 Task: Assign issues in the backlog to team members.
Action: Mouse moved to (330, 414)
Screenshot: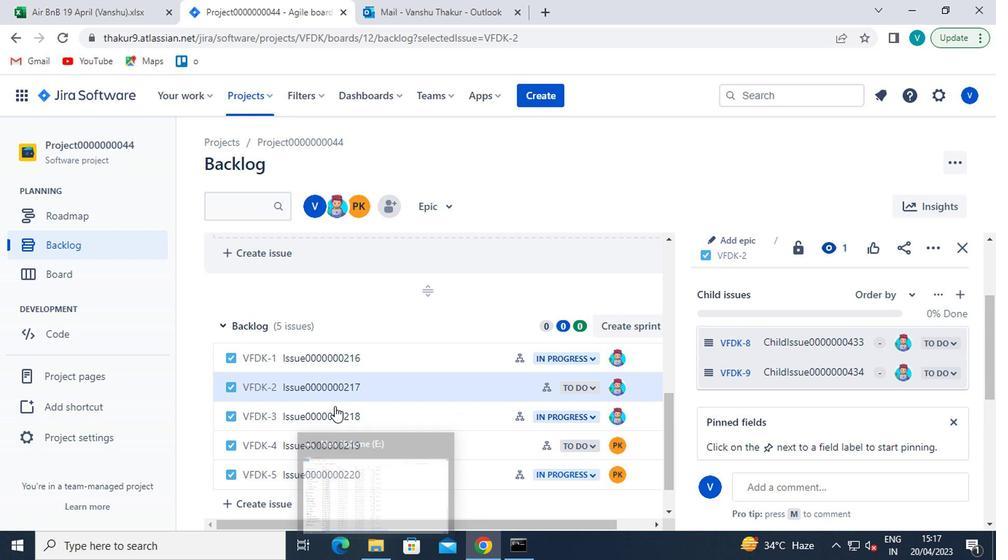 
Action: Mouse pressed left at (330, 414)
Screenshot: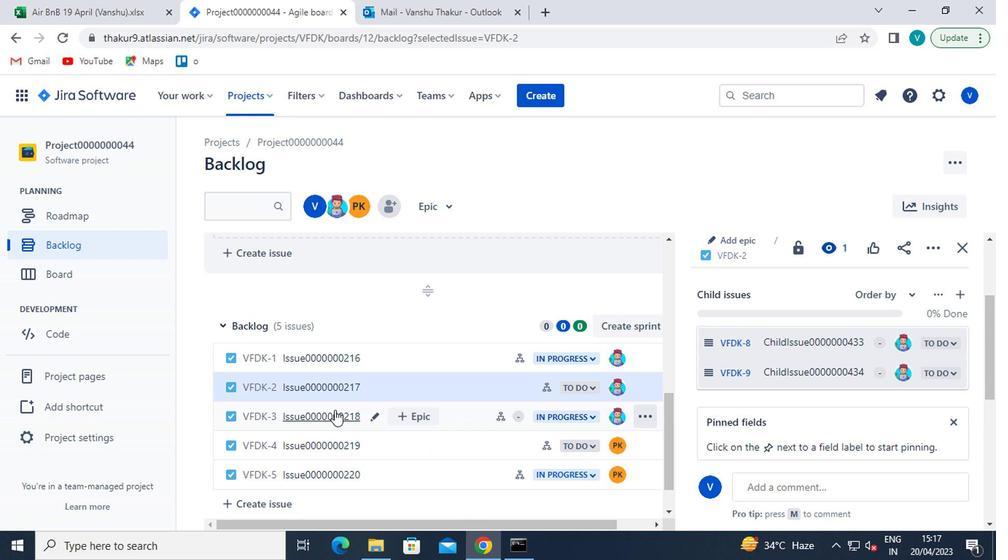 
Action: Mouse moved to (775, 426)
Screenshot: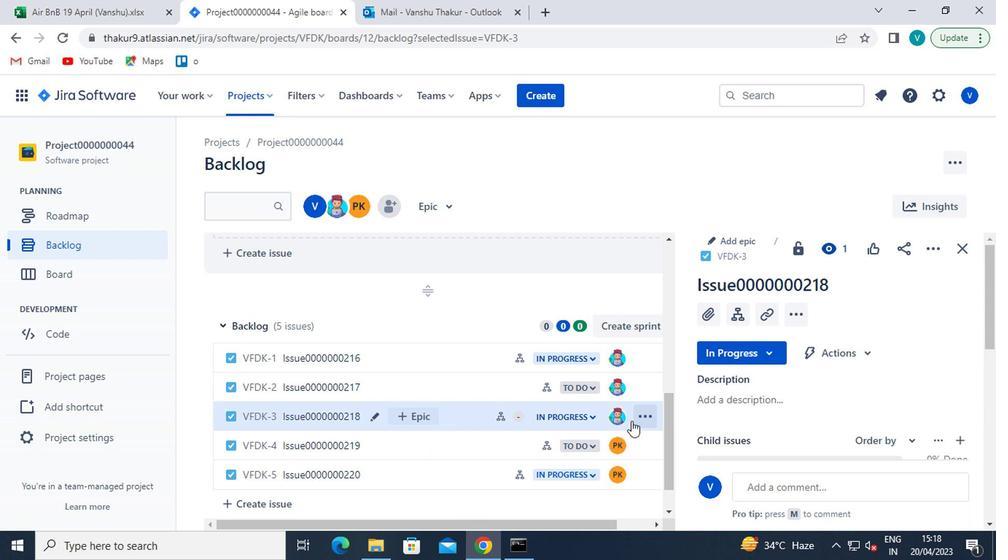 
Action: Mouse scrolled (775, 425) with delta (0, -1)
Screenshot: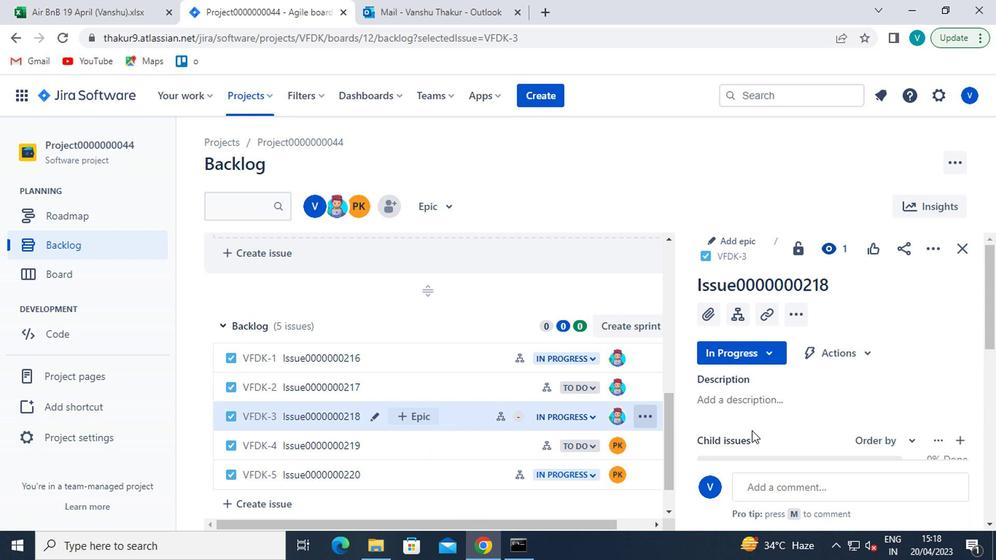 
Action: Mouse moved to (777, 425)
Screenshot: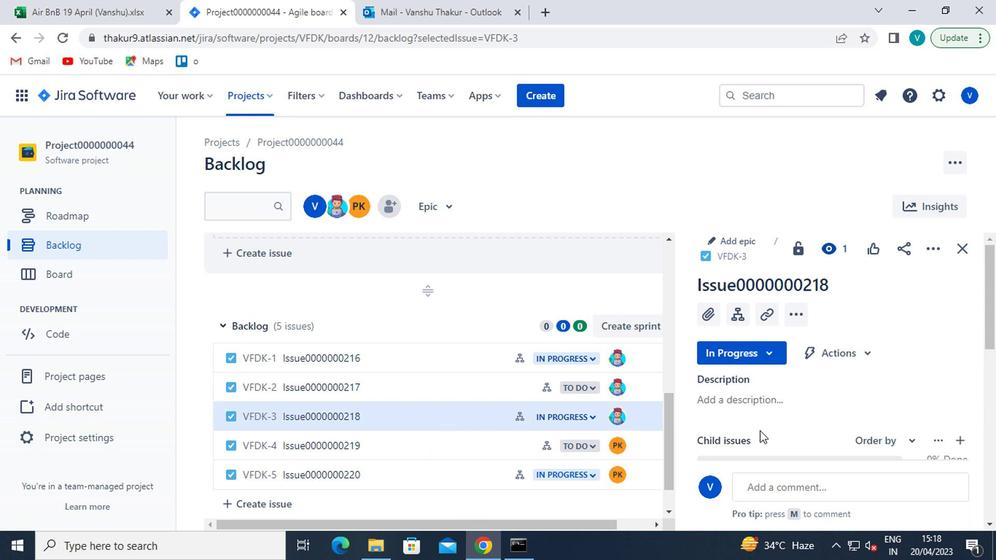 
Action: Mouse scrolled (777, 425) with delta (0, 0)
Screenshot: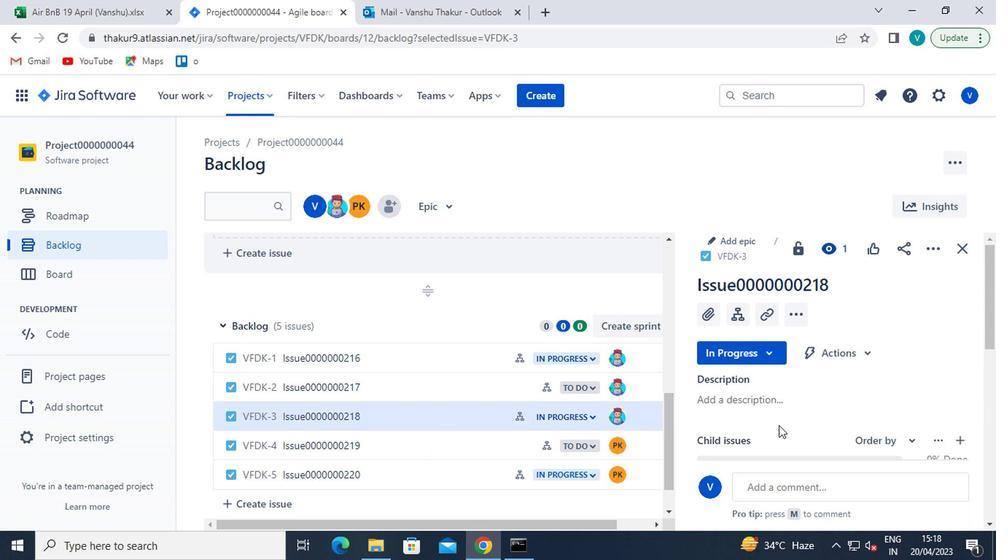 
Action: Mouse moved to (899, 348)
Screenshot: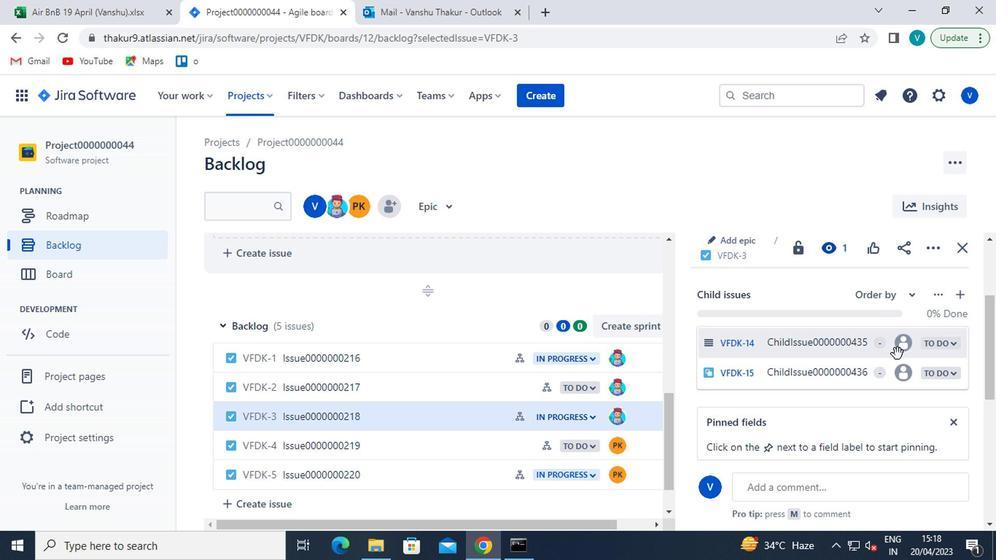 
Action: Mouse pressed left at (899, 348)
Screenshot: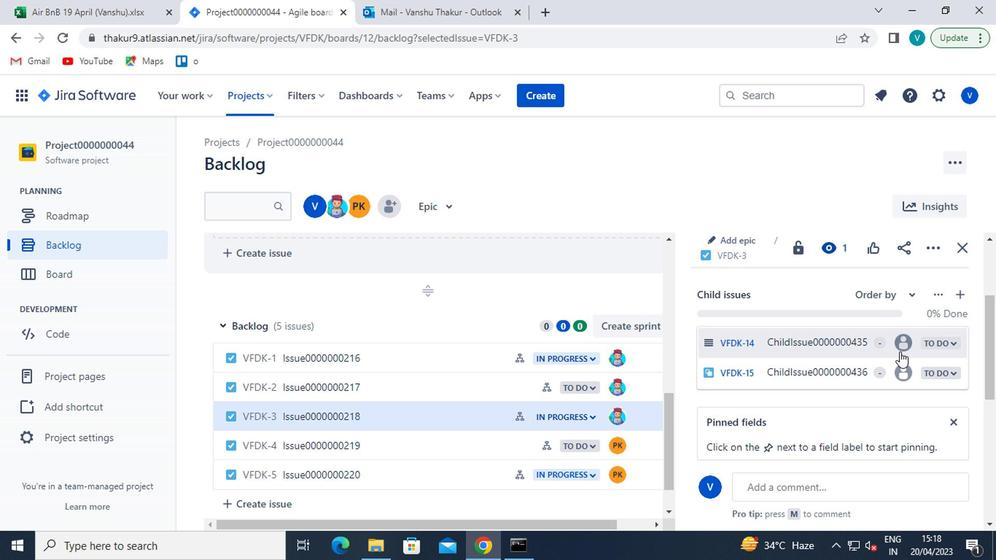 
Action: Mouse moved to (825, 383)
Screenshot: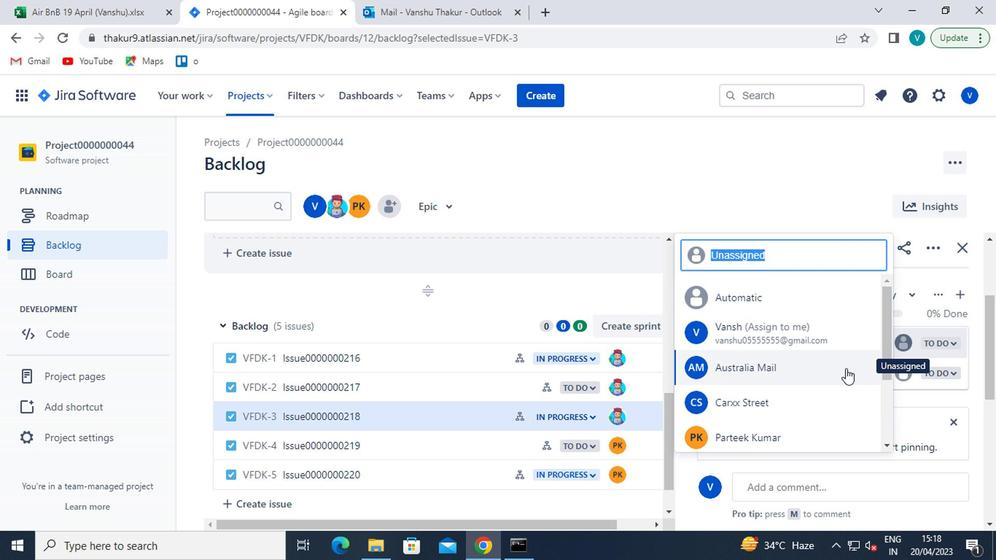 
Action: Mouse scrolled (825, 382) with delta (0, -1)
Screenshot: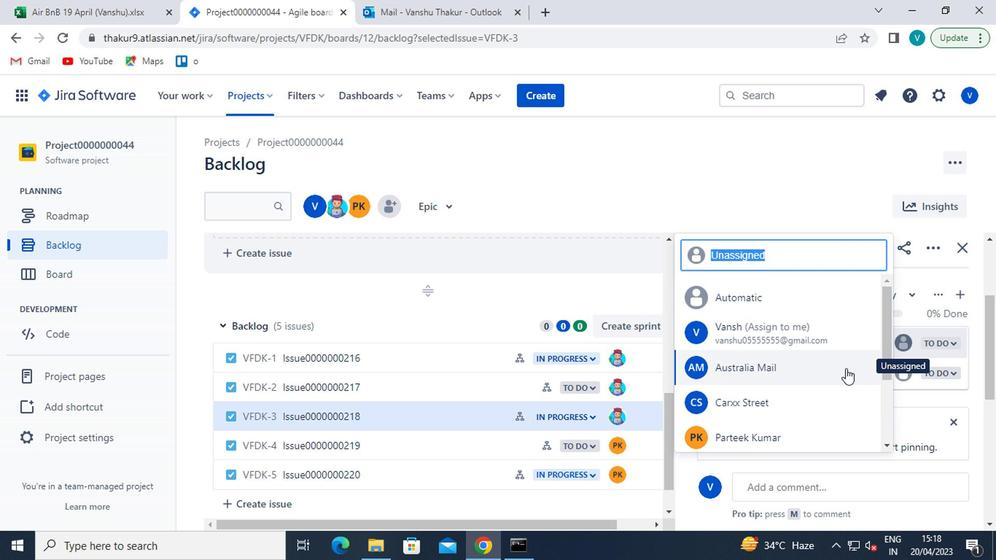 
Action: Mouse moved to (824, 385)
Screenshot: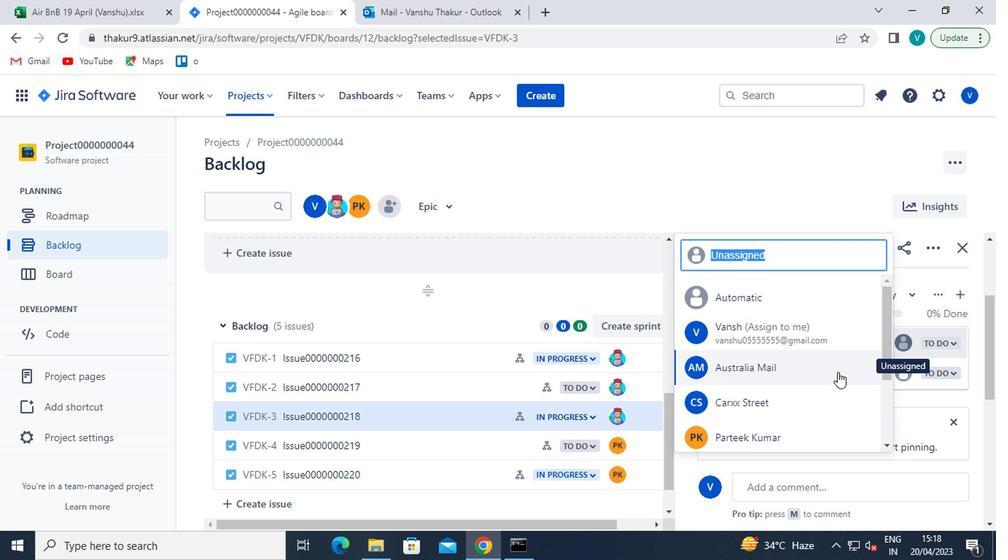 
Action: Mouse scrolled (824, 385) with delta (0, 0)
Screenshot: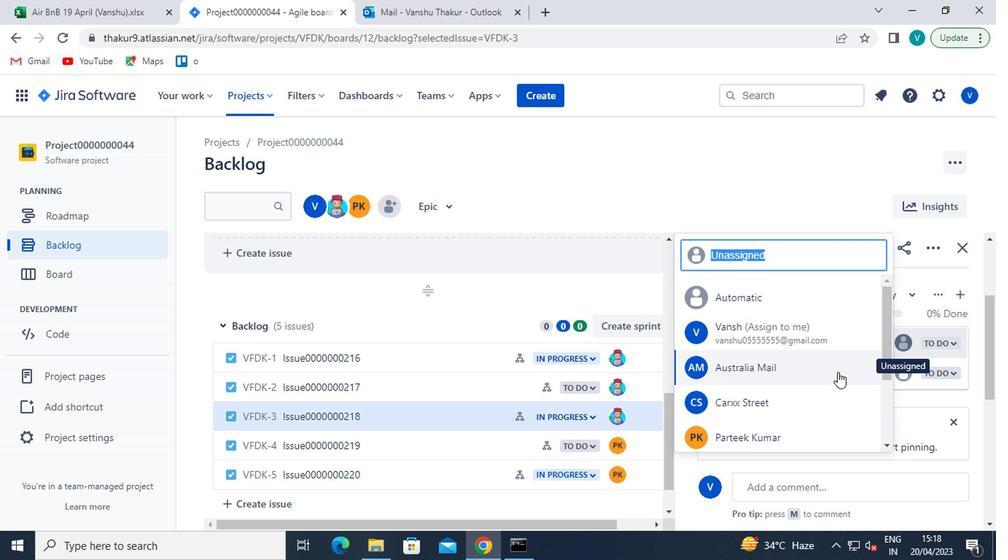 
Action: Mouse scrolled (824, 385) with delta (0, 0)
Screenshot: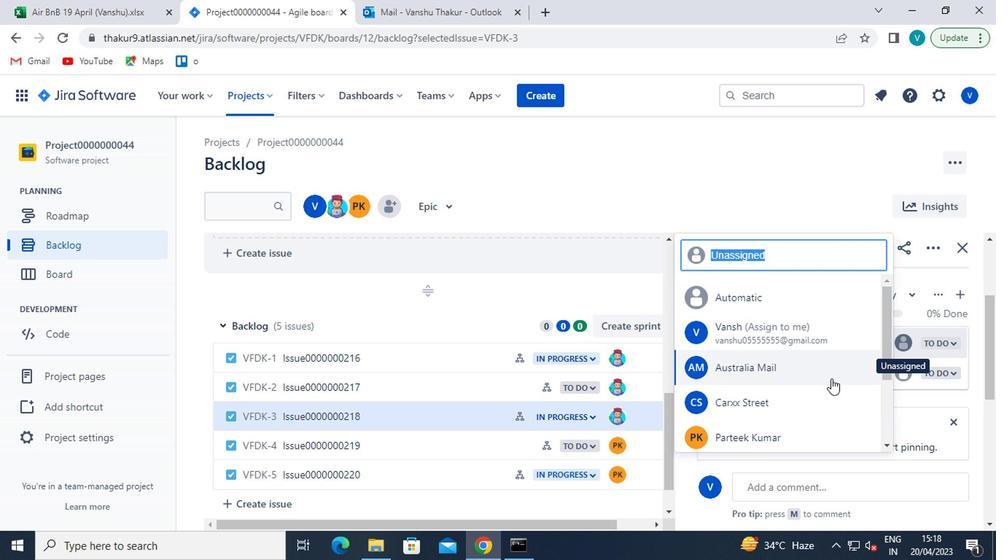 
Action: Mouse moved to (760, 427)
Screenshot: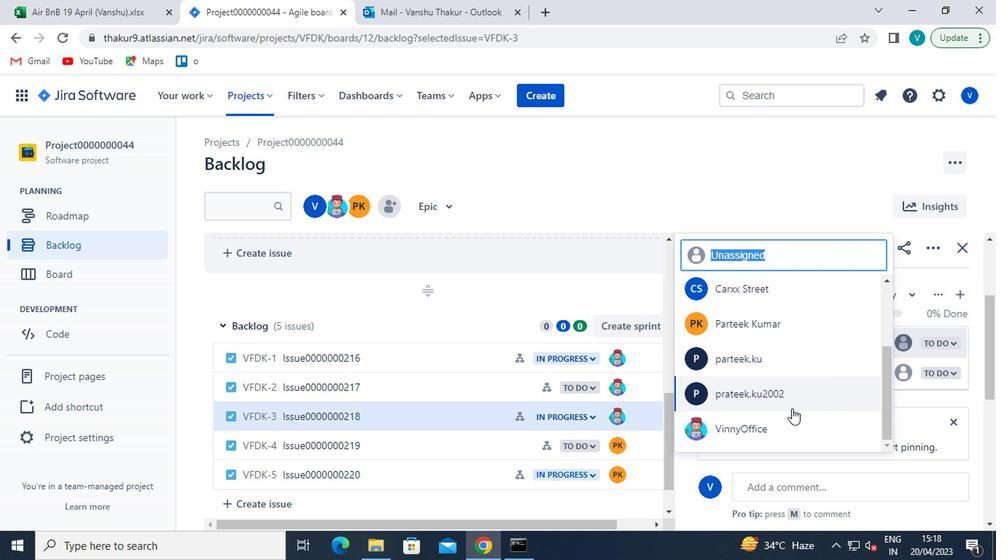 
Action: Mouse pressed left at (760, 427)
Screenshot: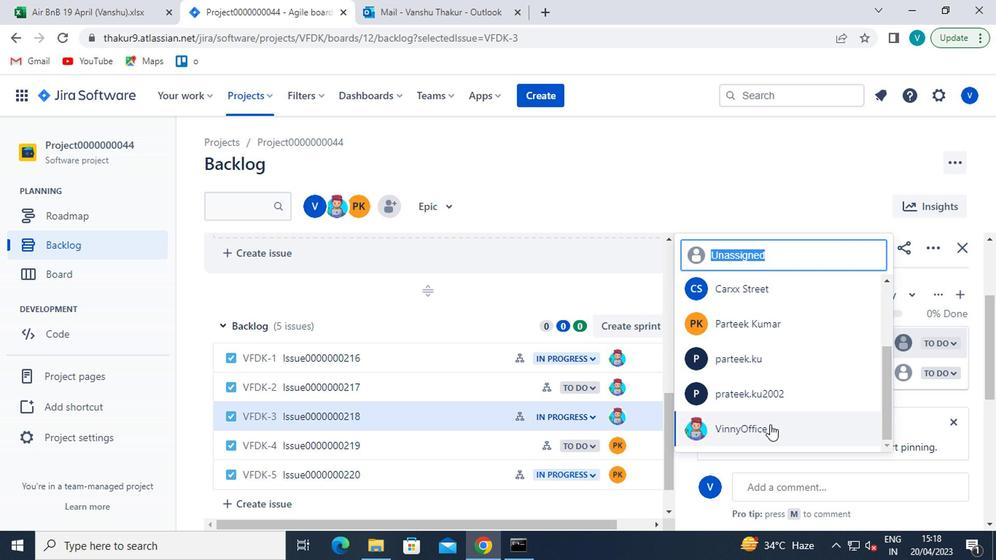 
Action: Mouse moved to (902, 369)
Screenshot: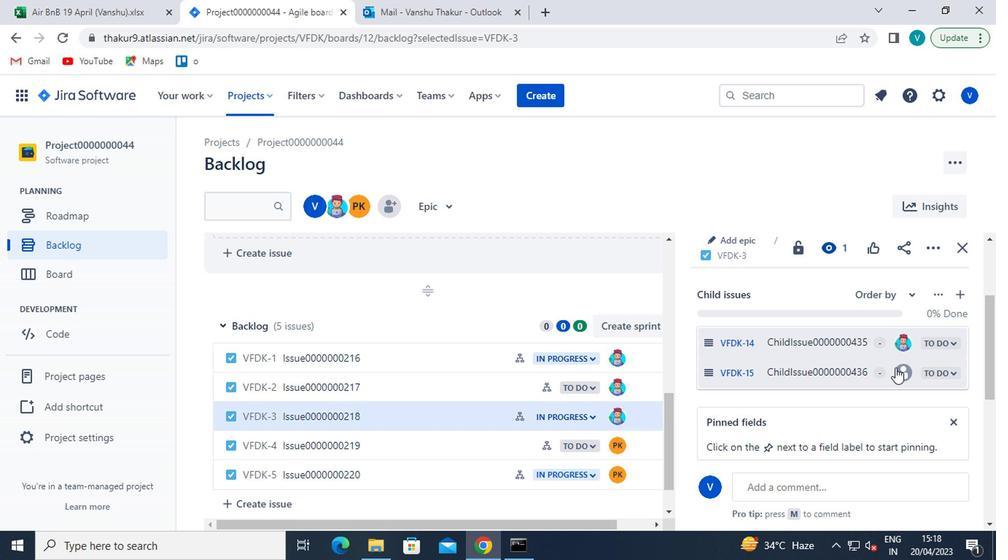 
Action: Mouse pressed left at (902, 369)
Screenshot: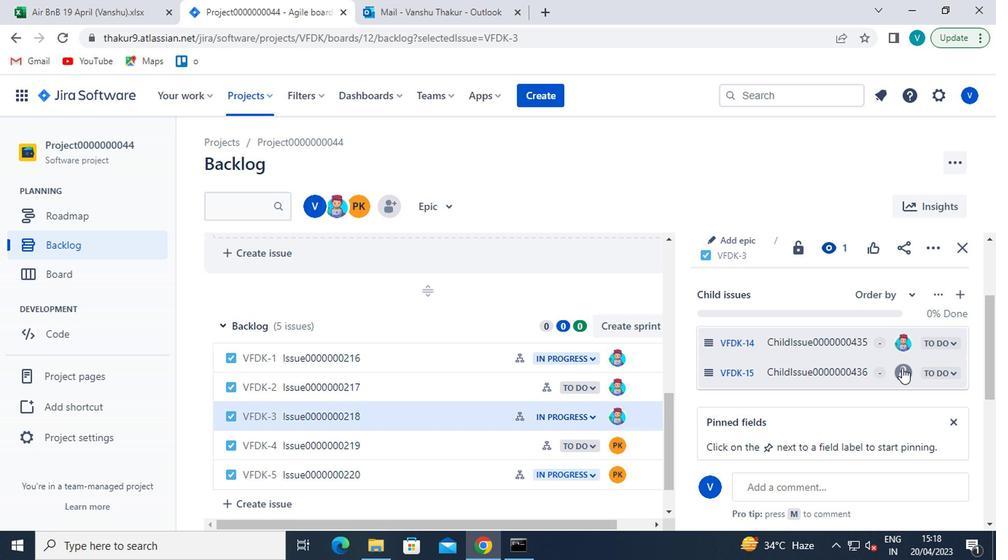 
Action: Mouse moved to (764, 415)
Screenshot: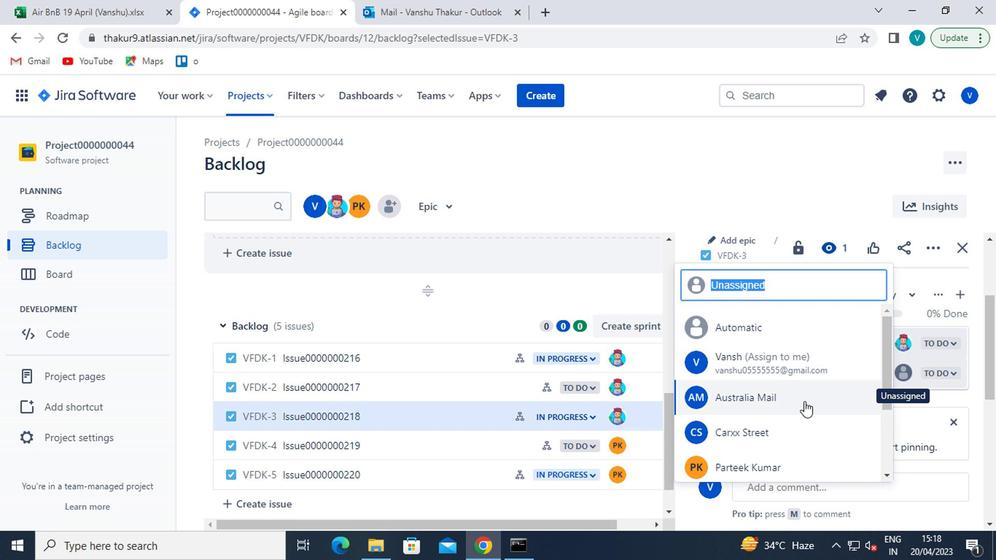 
Action: Mouse scrolled (764, 414) with delta (0, -1)
Screenshot: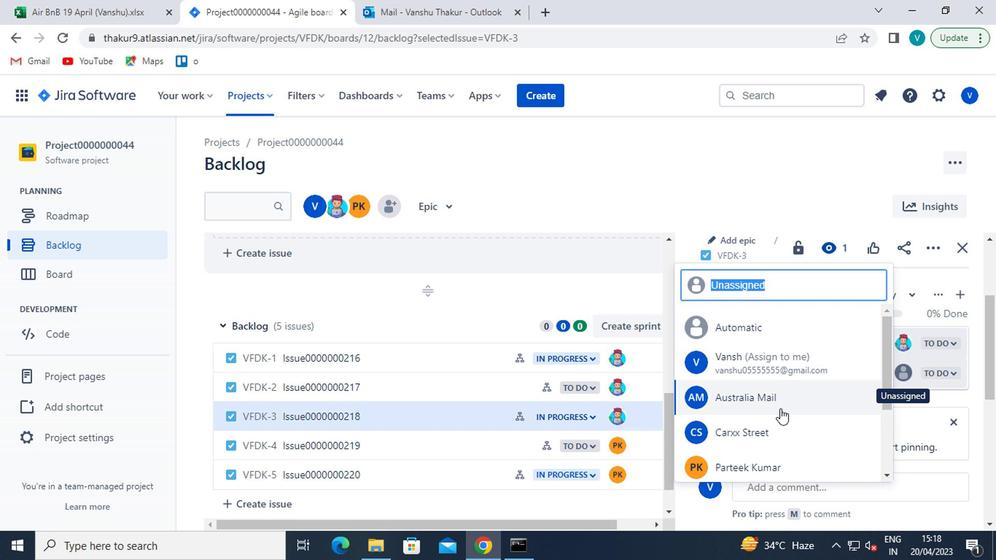 
Action: Mouse moved to (745, 397)
Screenshot: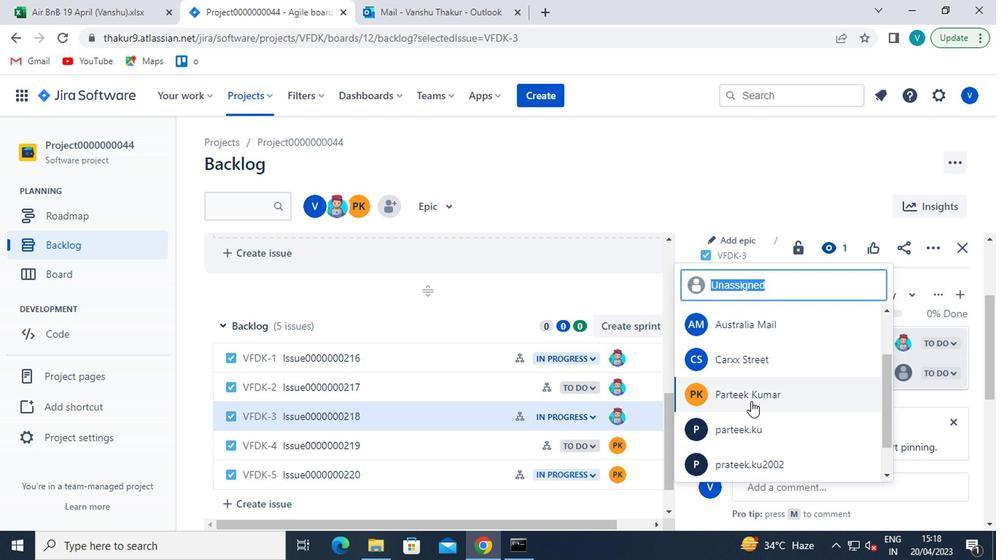 
Action: Mouse pressed left at (745, 397)
Screenshot: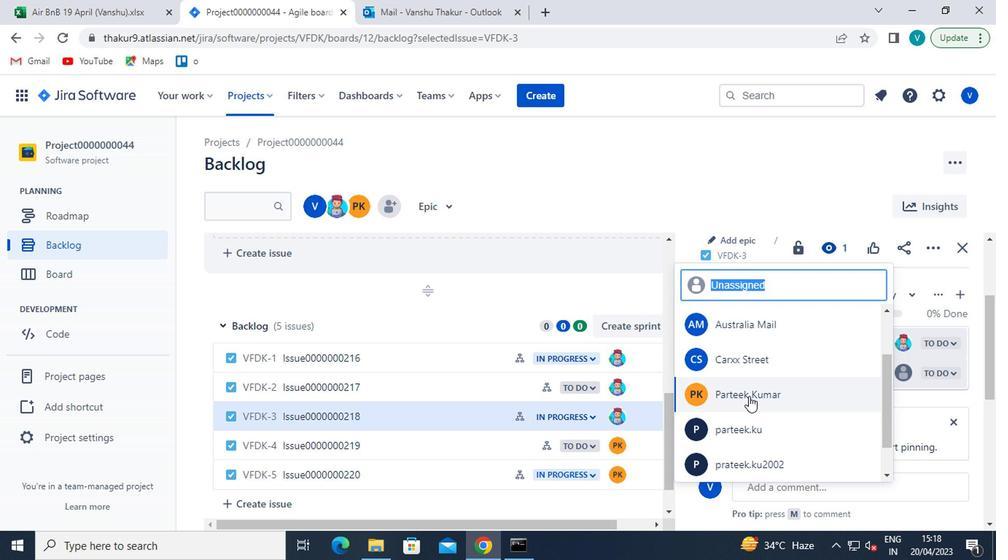 
Action: Mouse moved to (310, 446)
Screenshot: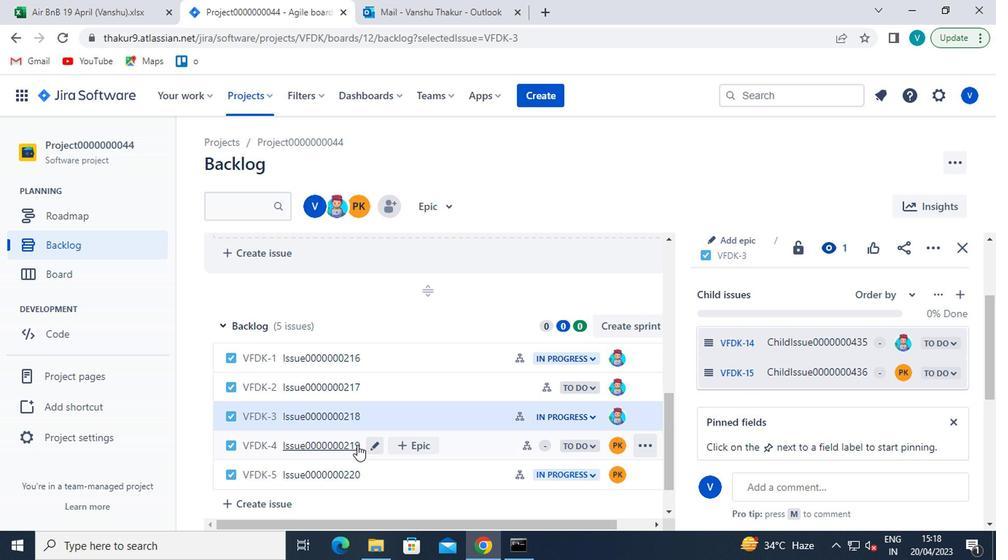 
Action: Mouse pressed left at (310, 446)
Screenshot: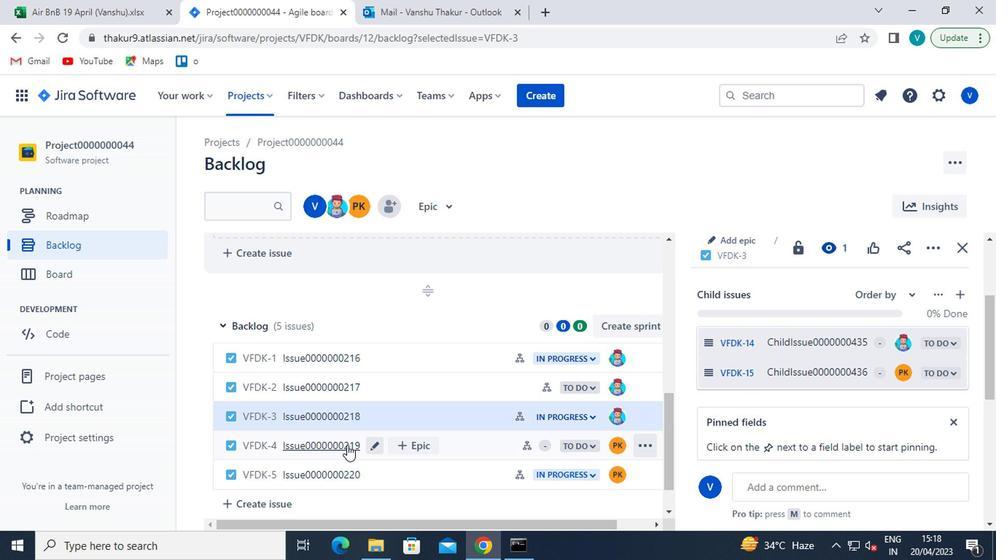 
Action: Mouse moved to (781, 397)
Screenshot: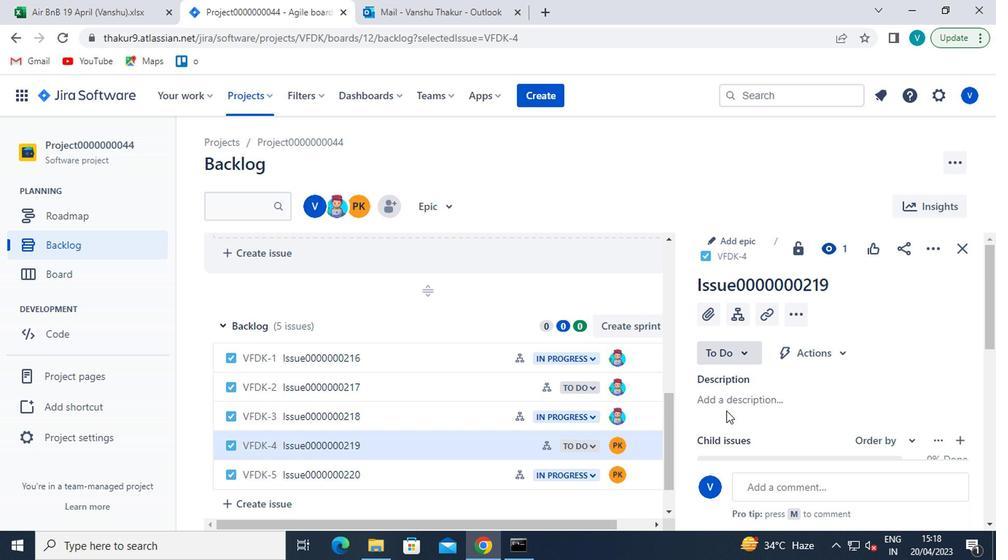 
Action: Mouse scrolled (781, 396) with delta (0, -1)
Screenshot: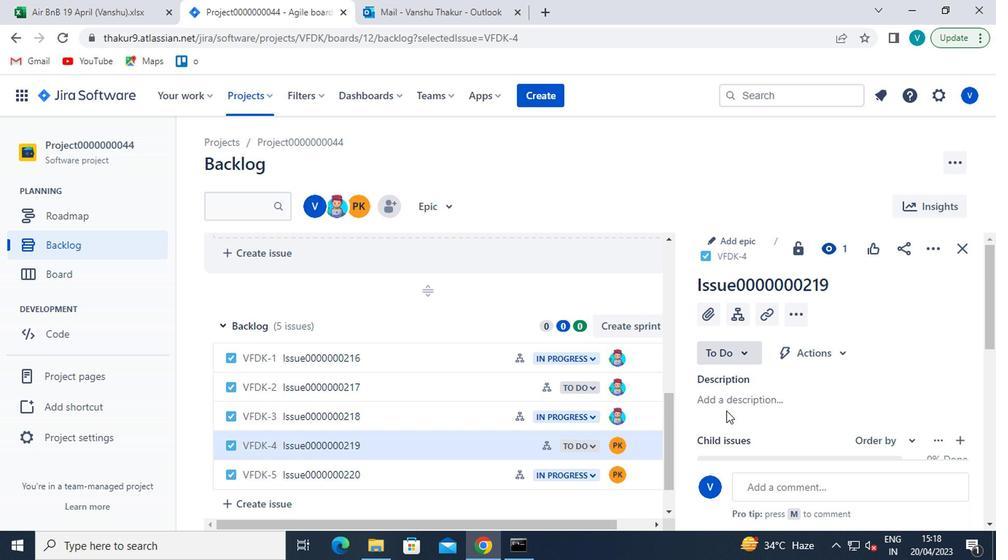 
Action: Mouse moved to (783, 397)
Screenshot: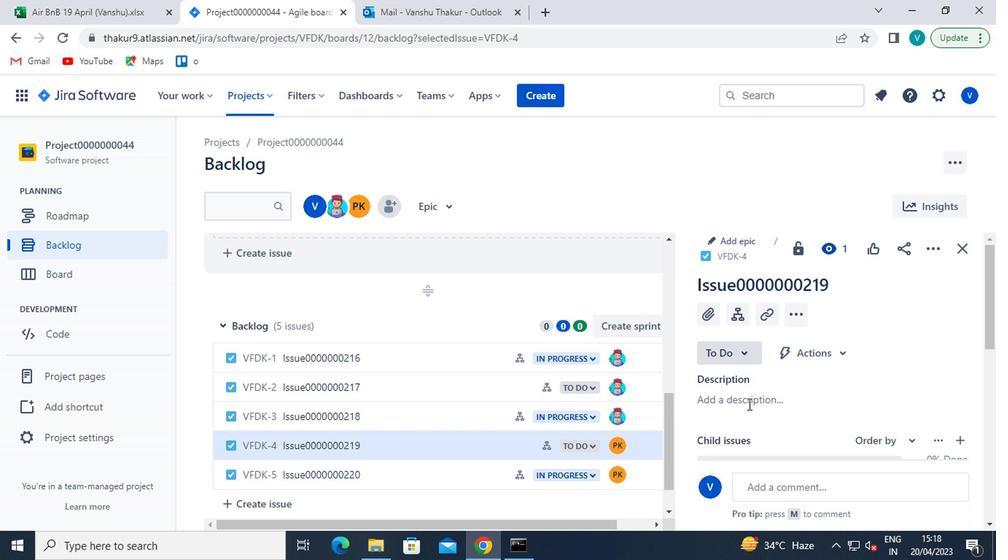 
Action: Mouse scrolled (783, 396) with delta (0, -1)
Screenshot: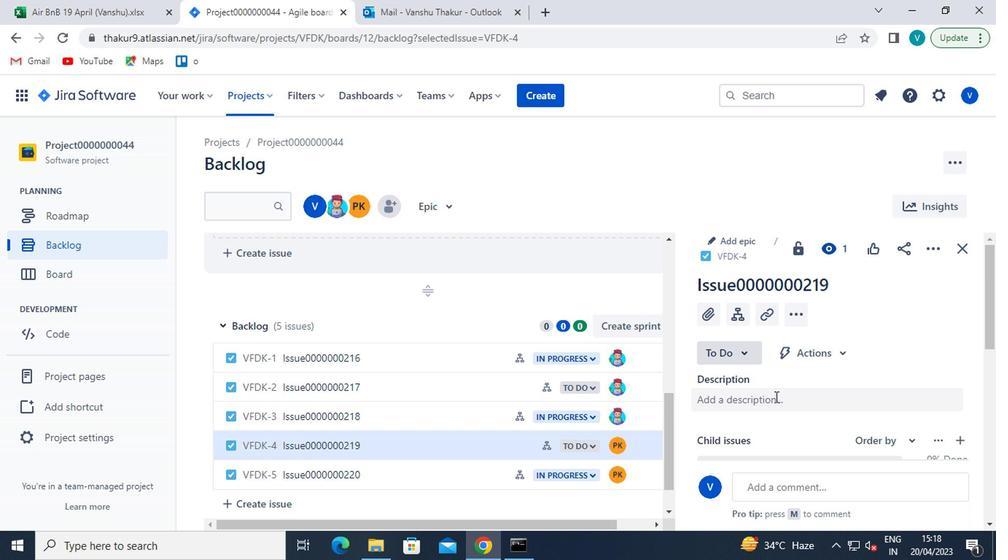 
Action: Mouse moved to (899, 346)
Screenshot: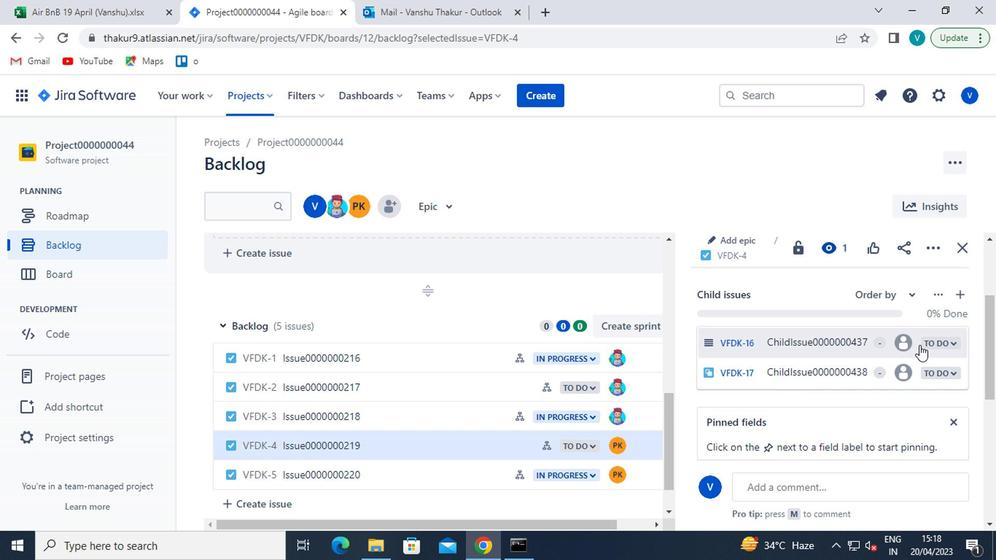 
Action: Mouse pressed left at (899, 346)
Screenshot: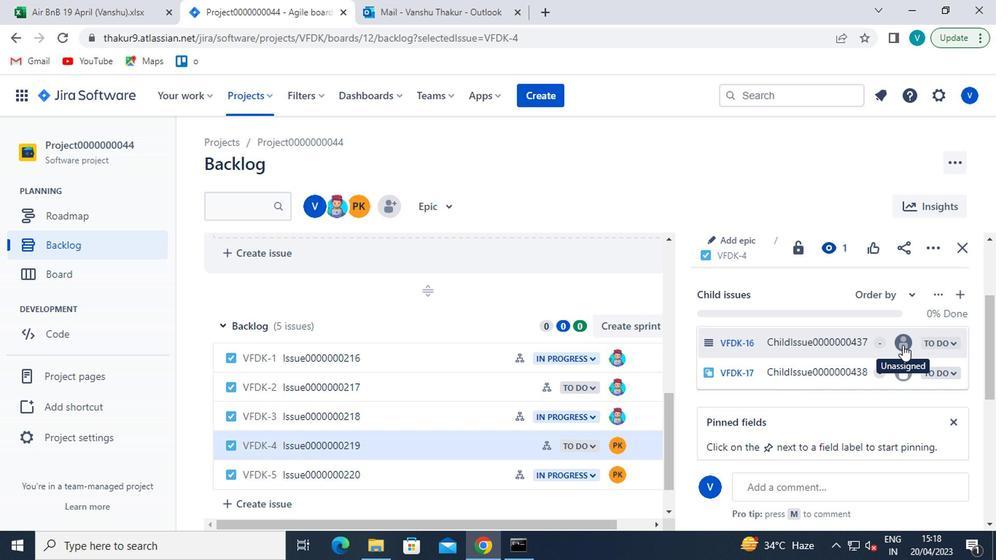 
Action: Mouse moved to (726, 437)
Screenshot: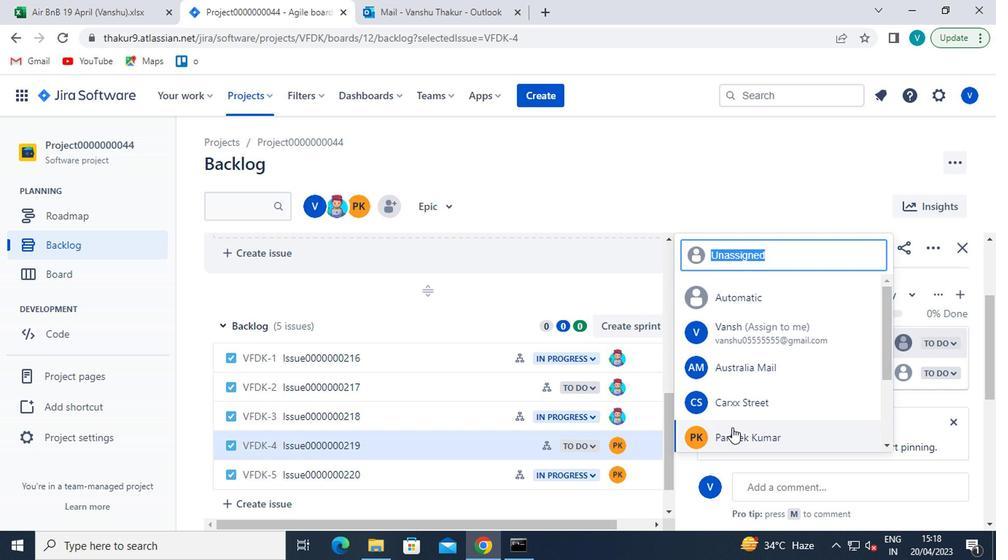 
Action: Mouse pressed left at (726, 437)
Screenshot: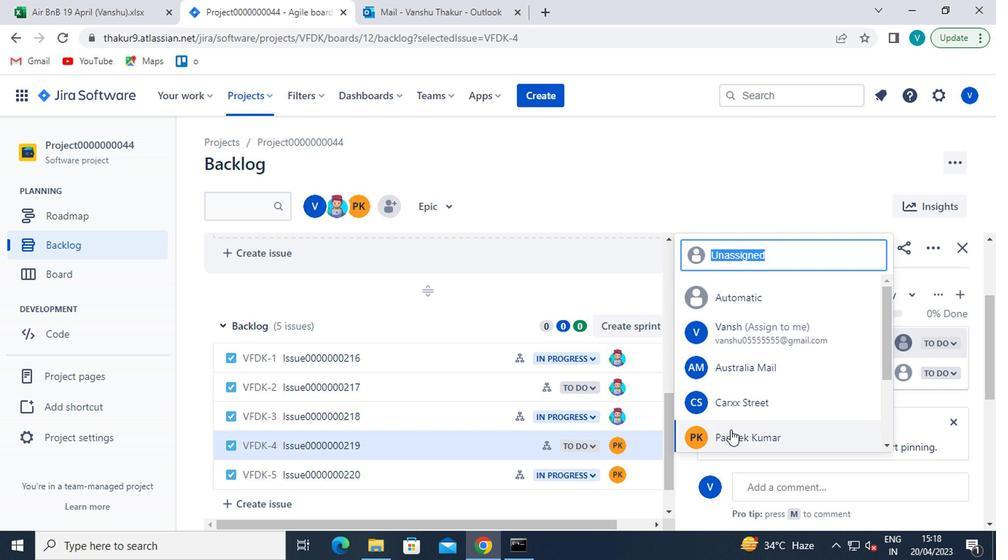 
Action: Mouse moved to (894, 375)
Screenshot: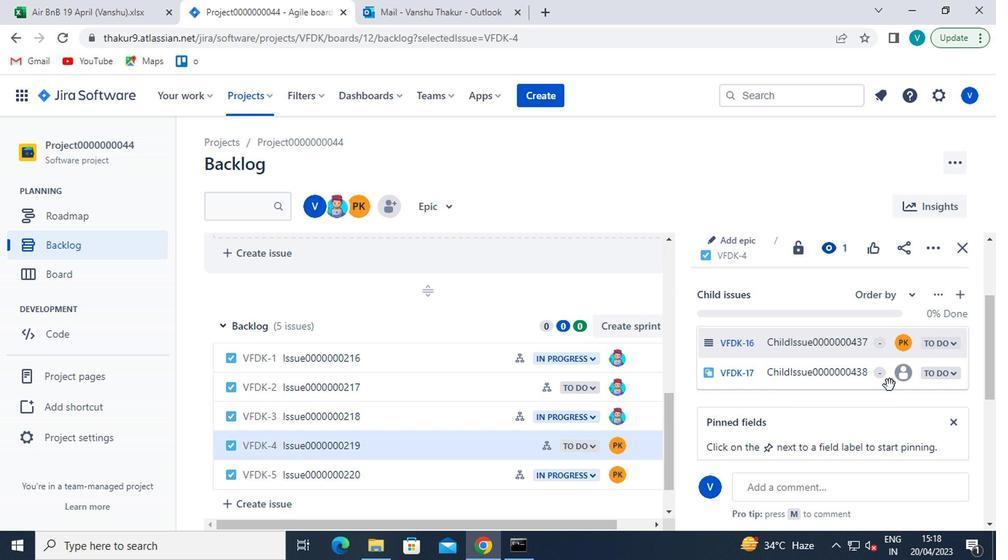 
Action: Mouse pressed left at (894, 375)
Screenshot: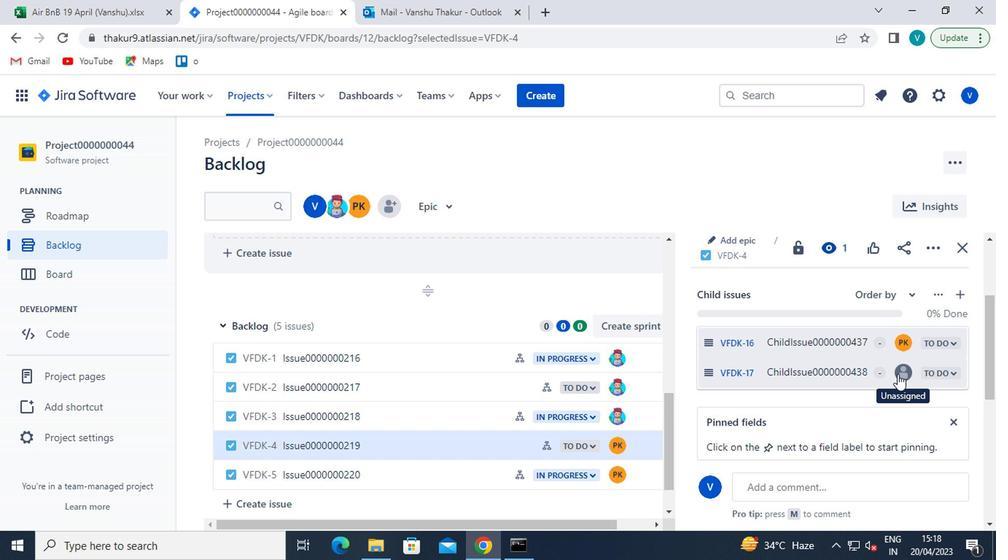 
Action: Mouse moved to (748, 466)
Screenshot: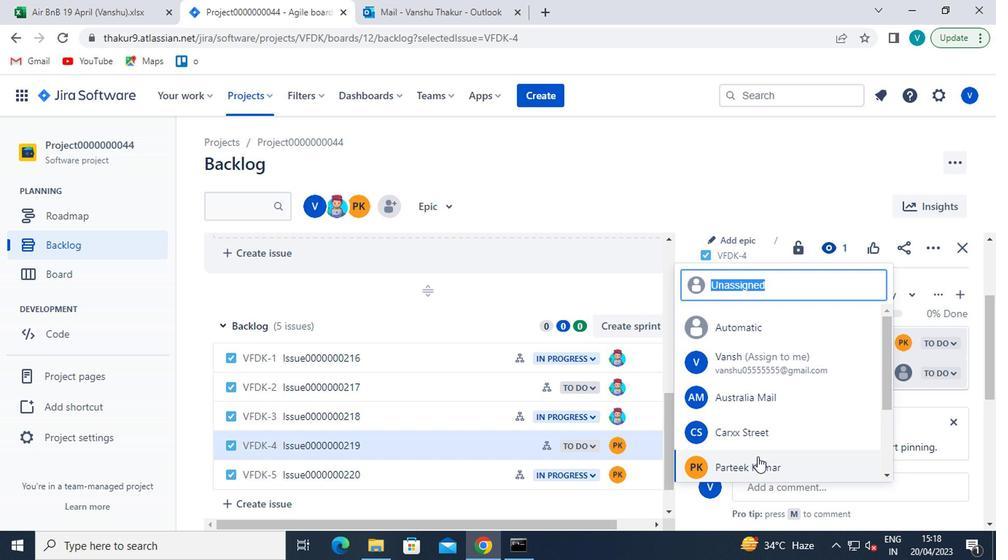 
Action: Mouse pressed left at (748, 466)
Screenshot: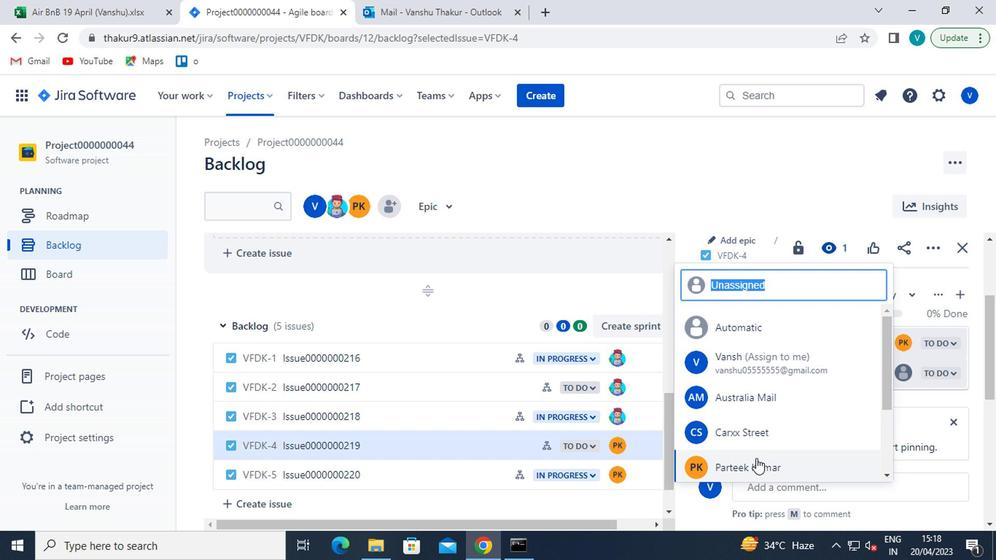 
Action: Mouse moved to (308, 479)
Screenshot: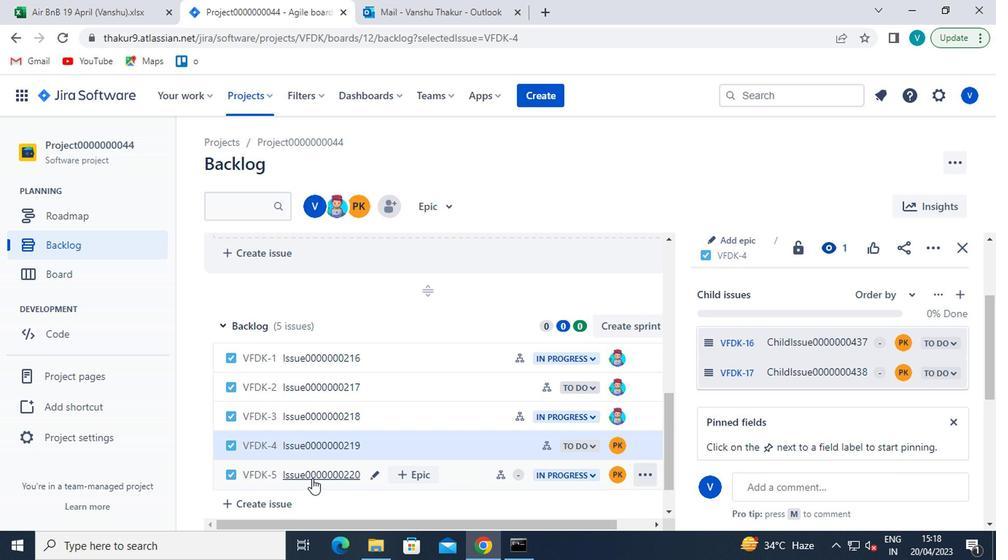 
Action: Mouse pressed left at (308, 479)
Screenshot: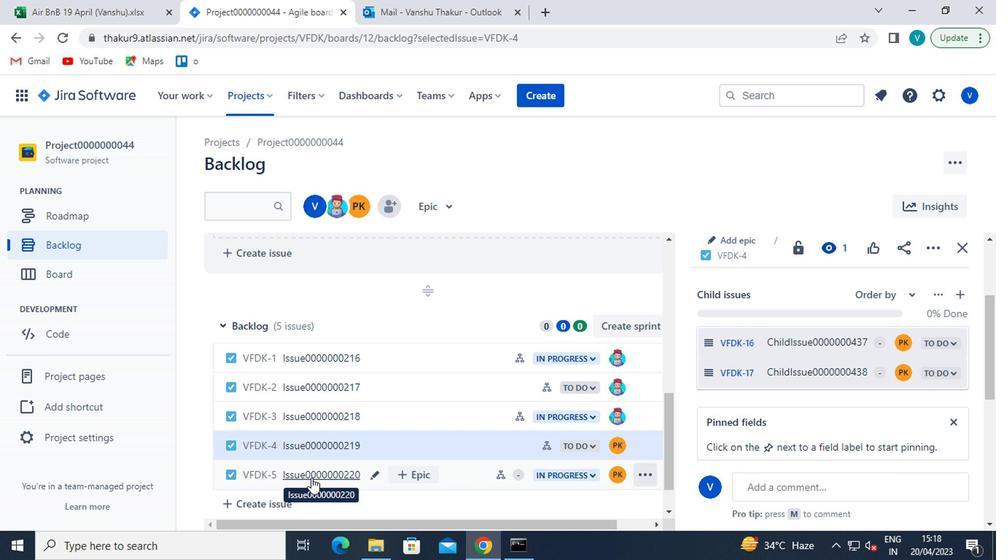 
Action: Mouse moved to (802, 394)
Screenshot: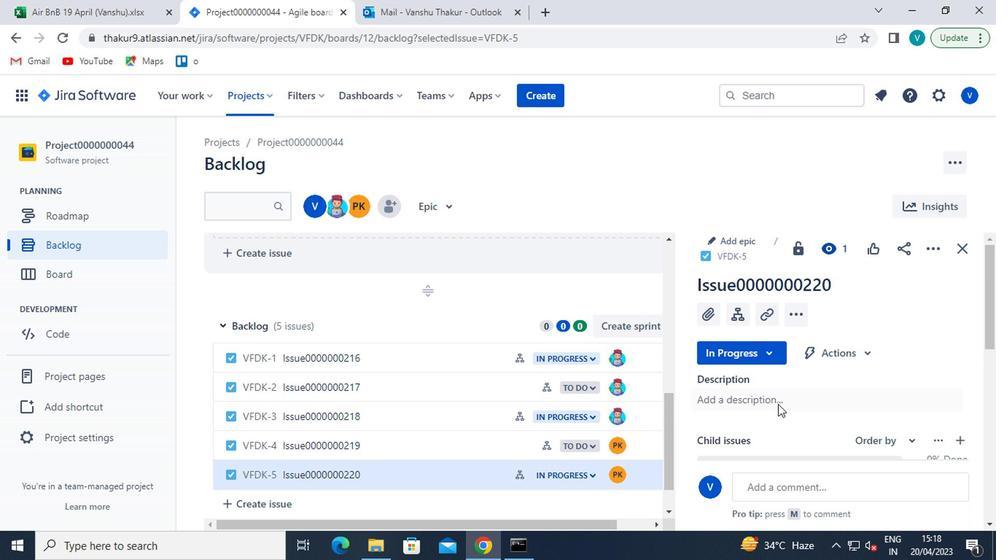 
Action: Mouse scrolled (802, 392) with delta (0, -1)
Screenshot: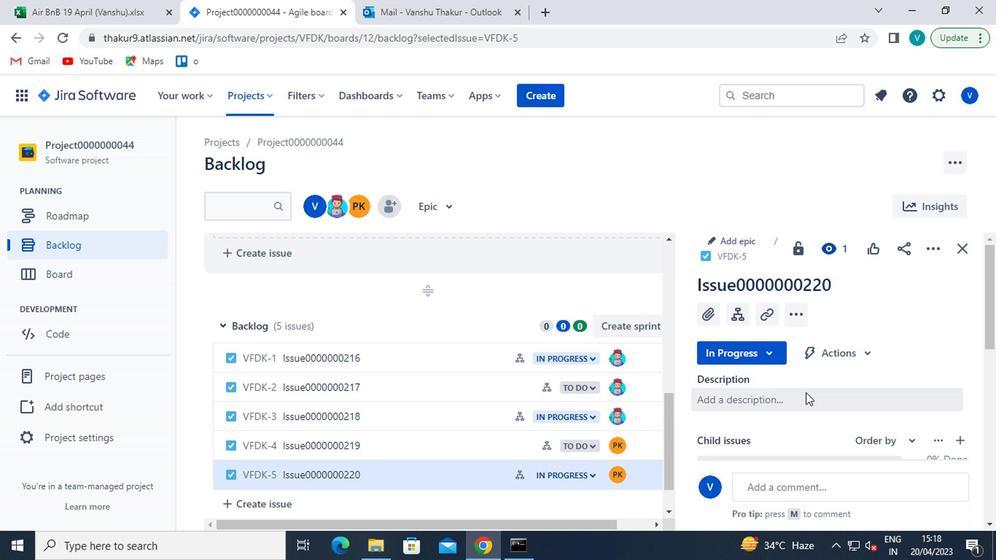 
Action: Mouse scrolled (802, 392) with delta (0, -1)
Screenshot: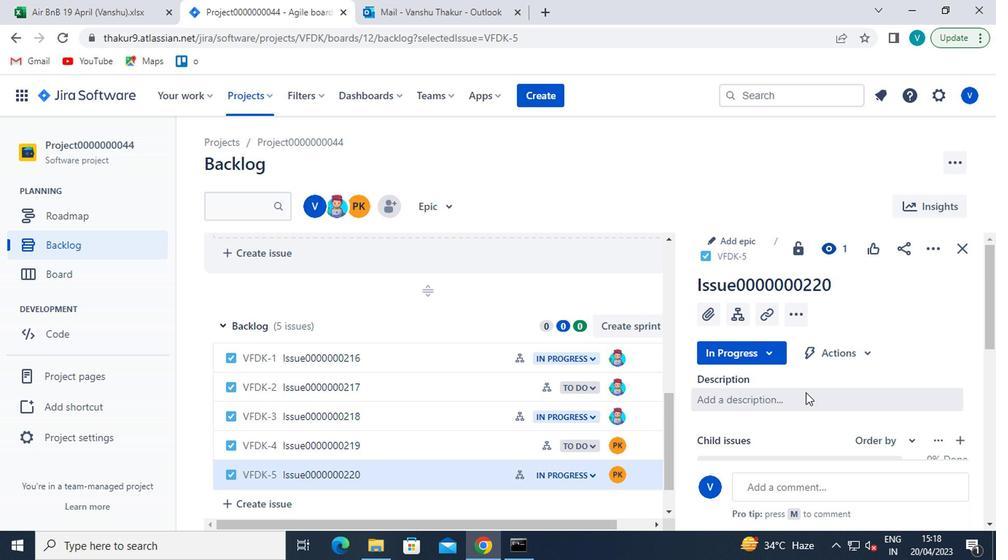 
Action: Mouse scrolled (802, 392) with delta (0, -1)
Screenshot: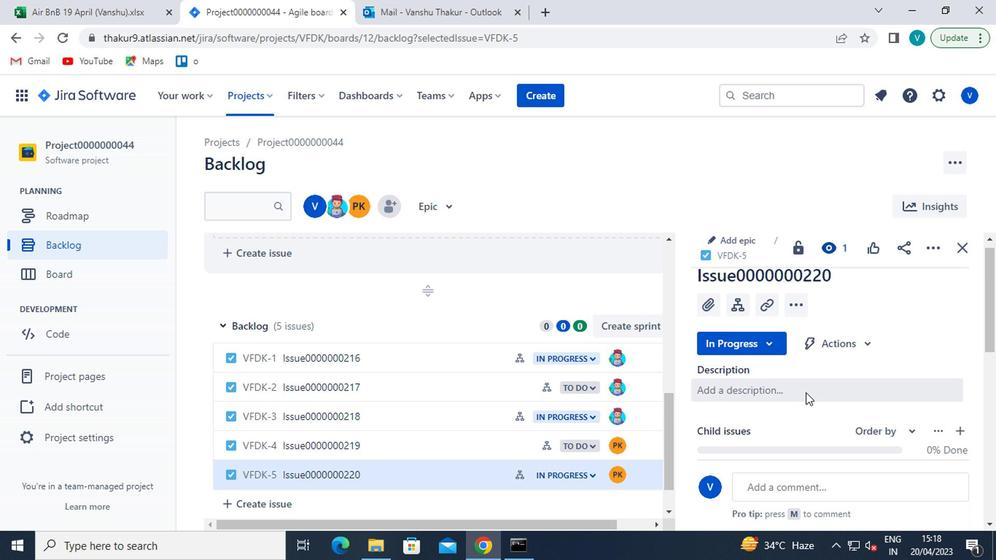 
Action: Mouse scrolled (802, 394) with delta (0, 0)
Screenshot: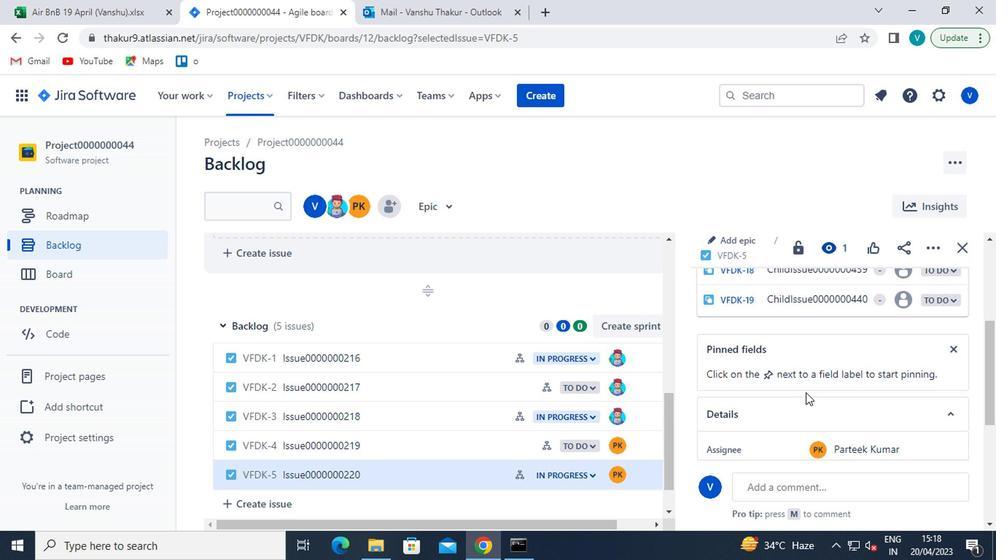 
Action: Mouse moved to (898, 350)
Screenshot: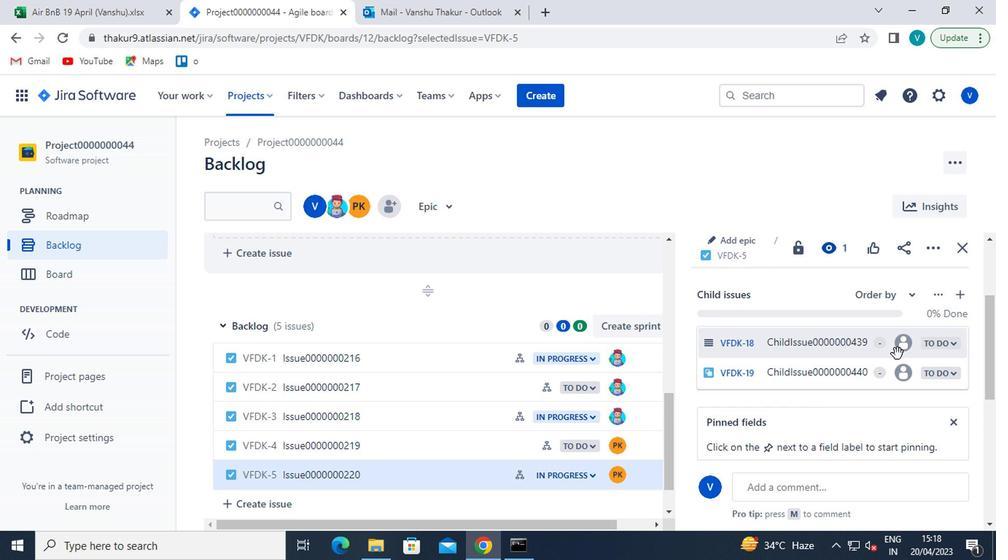 
Action: Mouse pressed left at (898, 350)
Screenshot: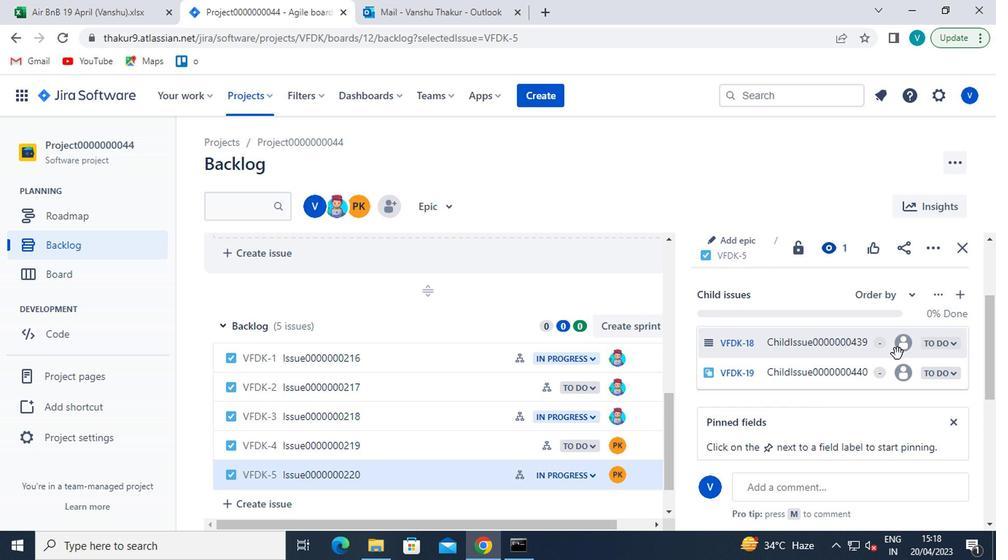 
Action: Mouse moved to (788, 367)
Screenshot: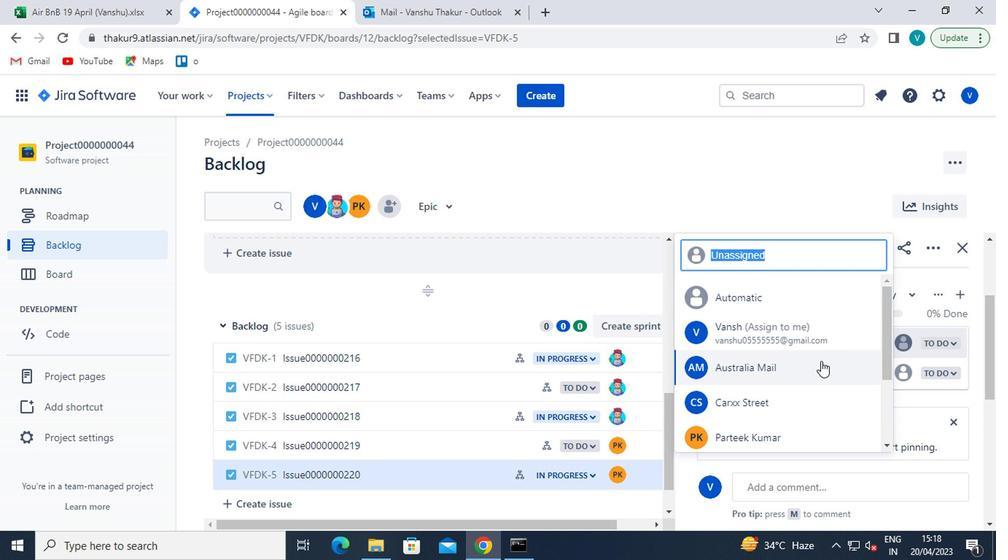 
Action: Mouse scrolled (788, 367) with delta (0, 0)
Screenshot: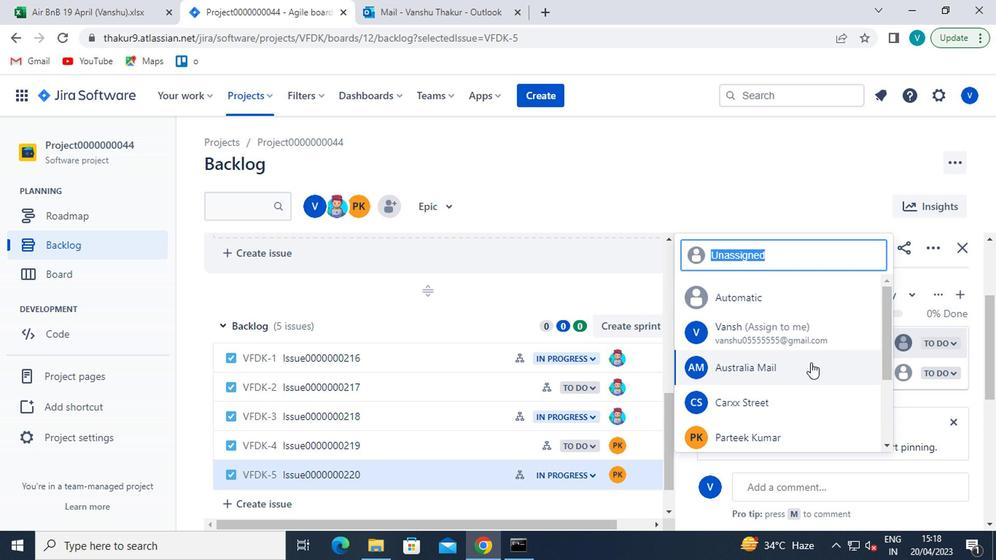 
Action: Mouse moved to (773, 367)
Screenshot: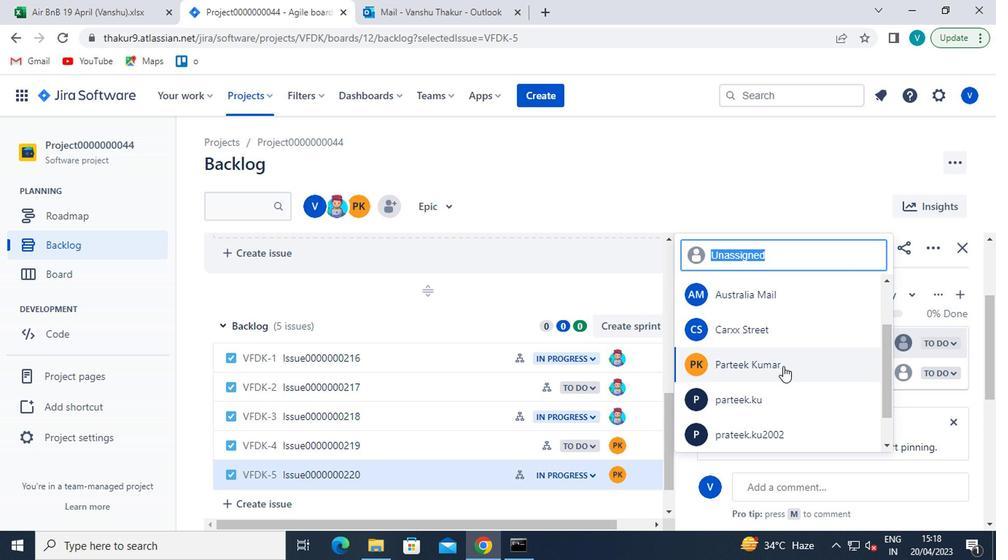 
Action: Mouse pressed left at (773, 367)
Screenshot: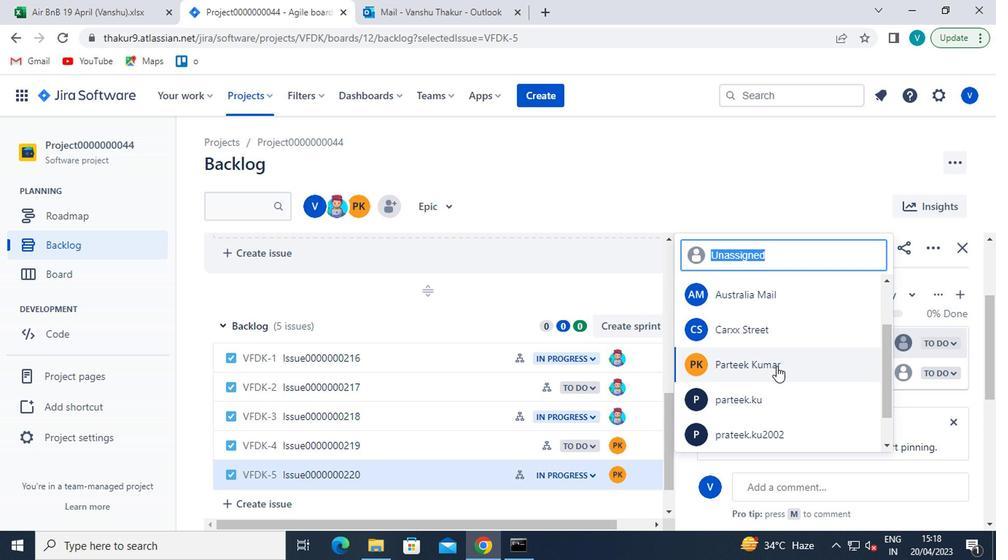 
Action: Mouse moved to (772, 367)
Screenshot: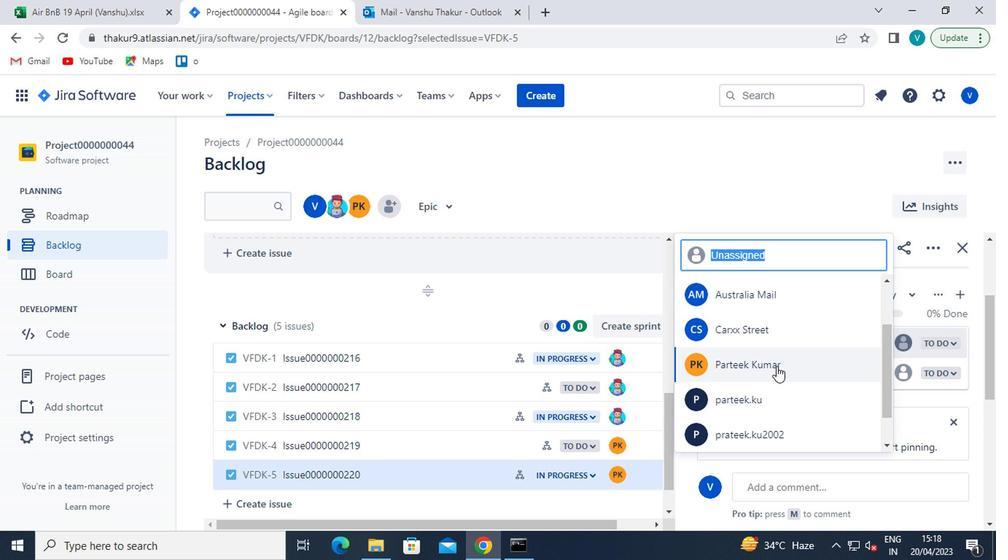 
